 Task: Check the sale-to-list ratio of tray ceiling in the last 5 years.
Action: Mouse moved to (785, 175)
Screenshot: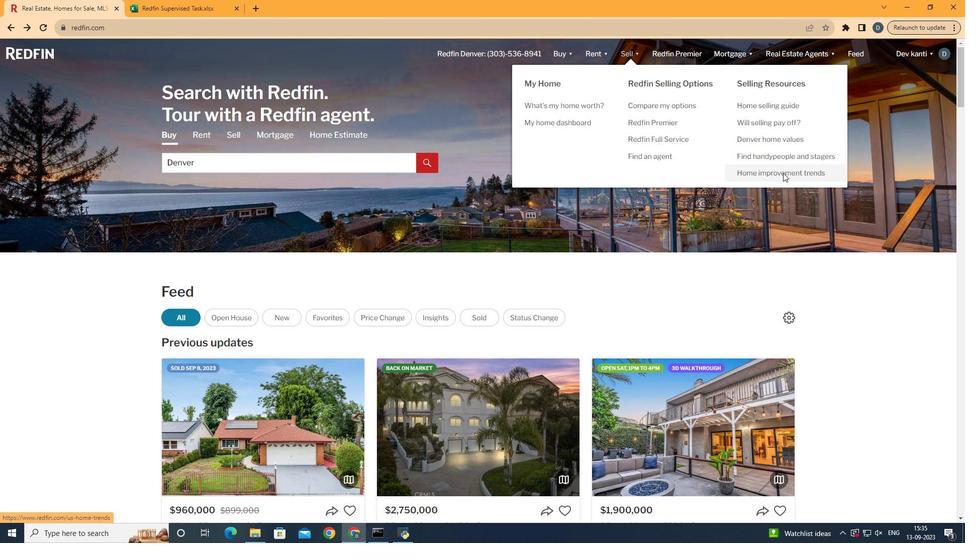 
Action: Mouse pressed left at (785, 175)
Screenshot: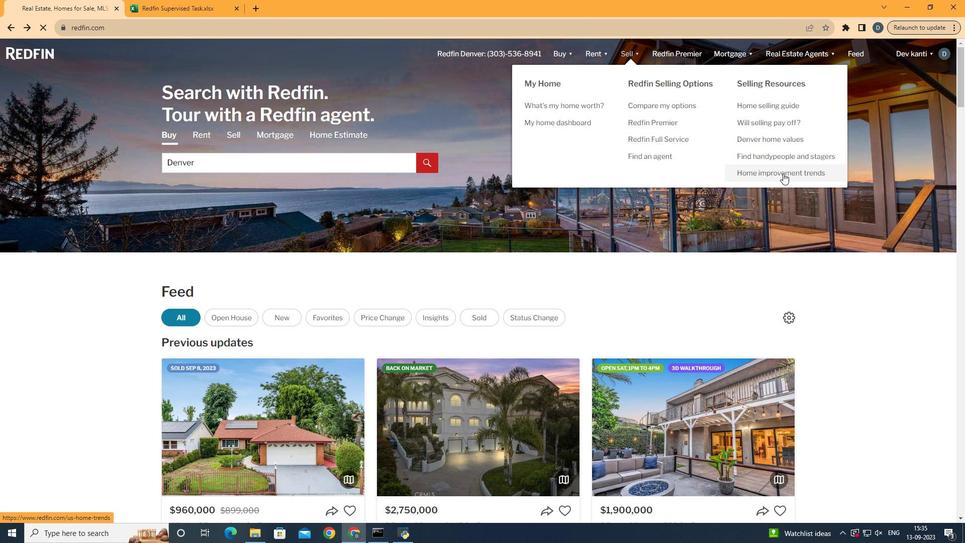 
Action: Mouse moved to (259, 198)
Screenshot: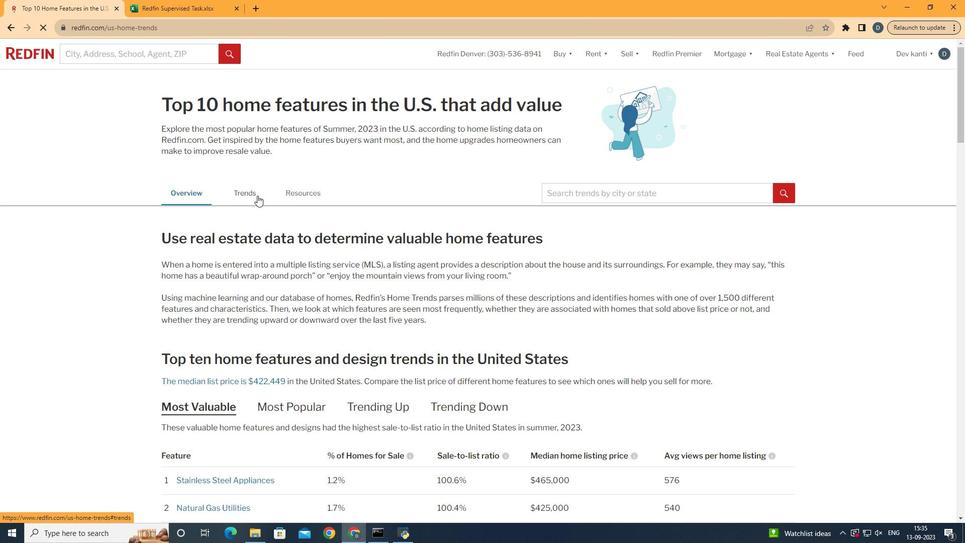 
Action: Mouse pressed left at (259, 198)
Screenshot: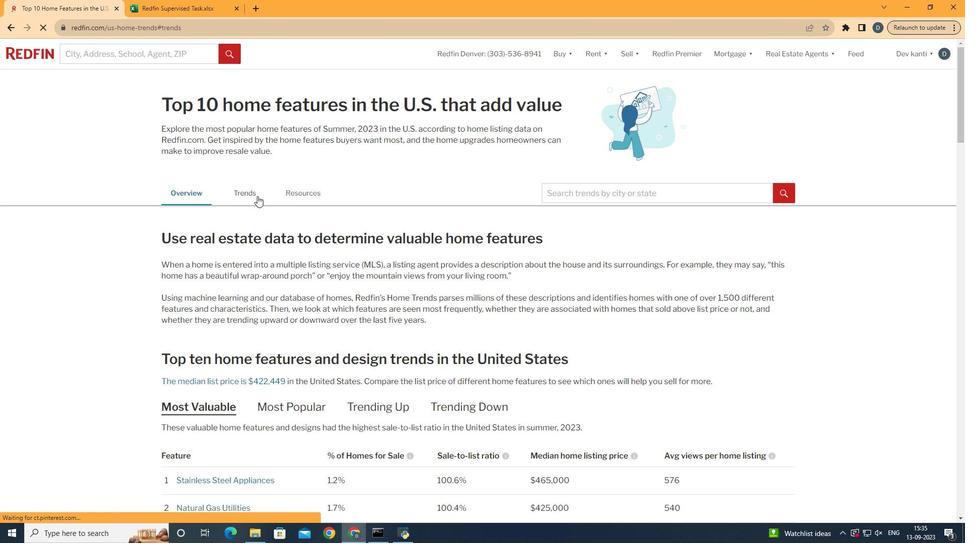
Action: Mouse moved to (654, 171)
Screenshot: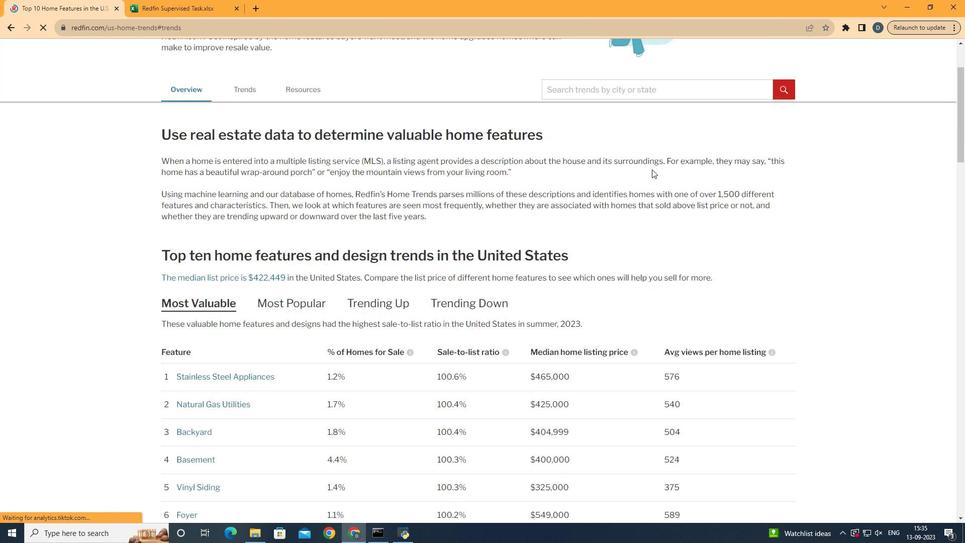 
Action: Mouse scrolled (654, 171) with delta (0, 0)
Screenshot: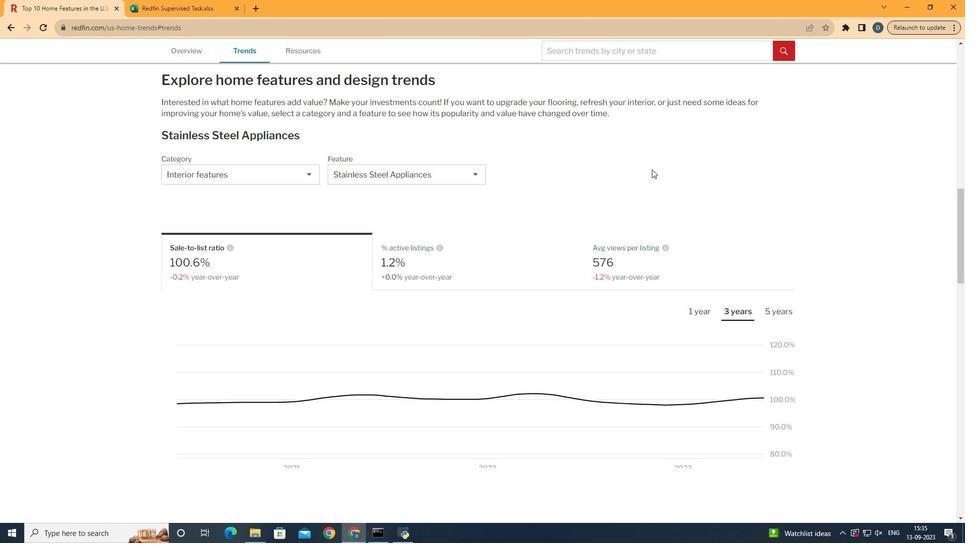 
Action: Mouse scrolled (654, 171) with delta (0, 0)
Screenshot: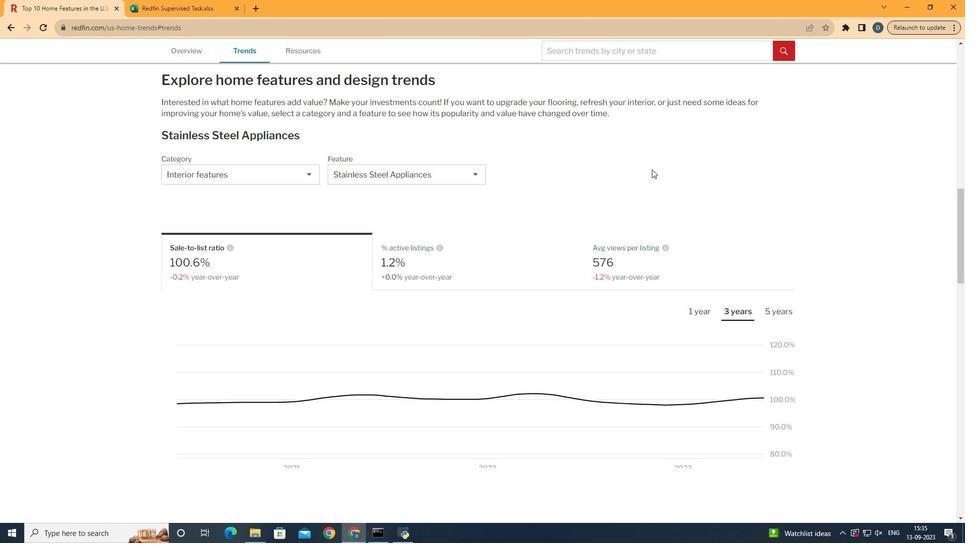 
Action: Mouse scrolled (654, 171) with delta (0, 0)
Screenshot: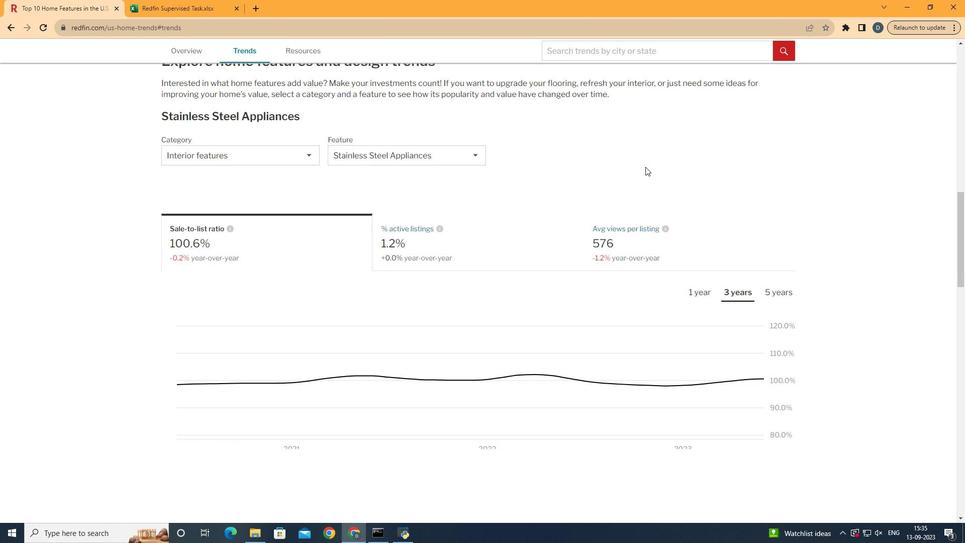 
Action: Mouse scrolled (654, 171) with delta (0, 0)
Screenshot: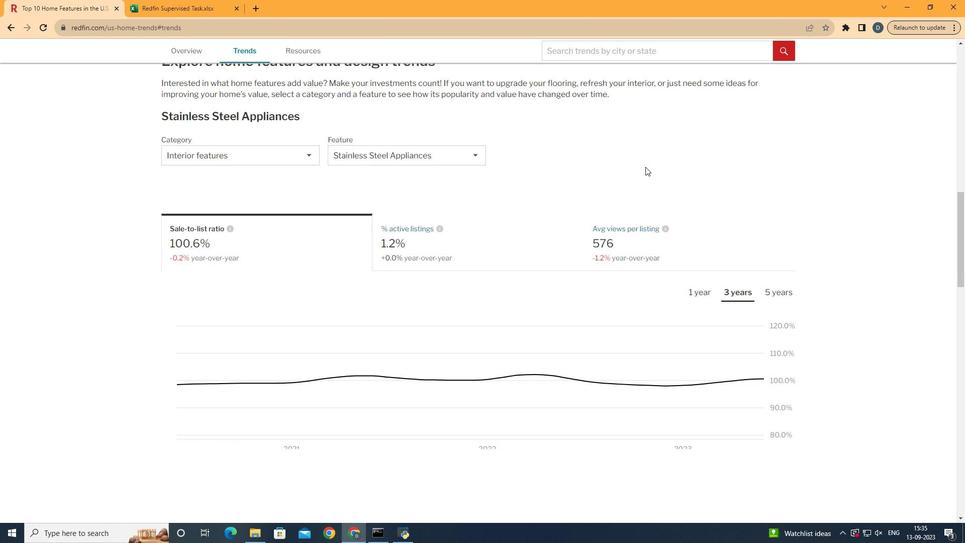 
Action: Mouse scrolled (654, 171) with delta (0, 0)
Screenshot: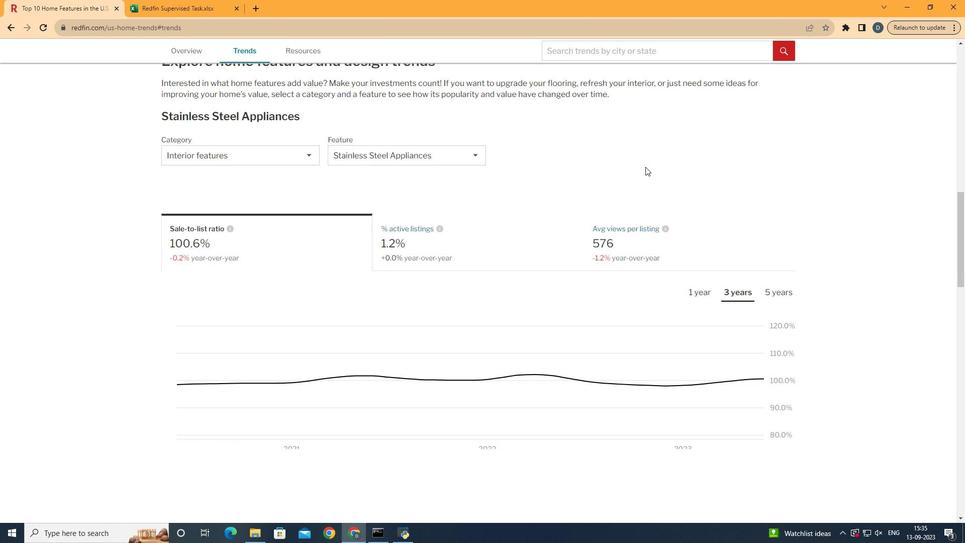 
Action: Mouse scrolled (654, 171) with delta (0, 0)
Screenshot: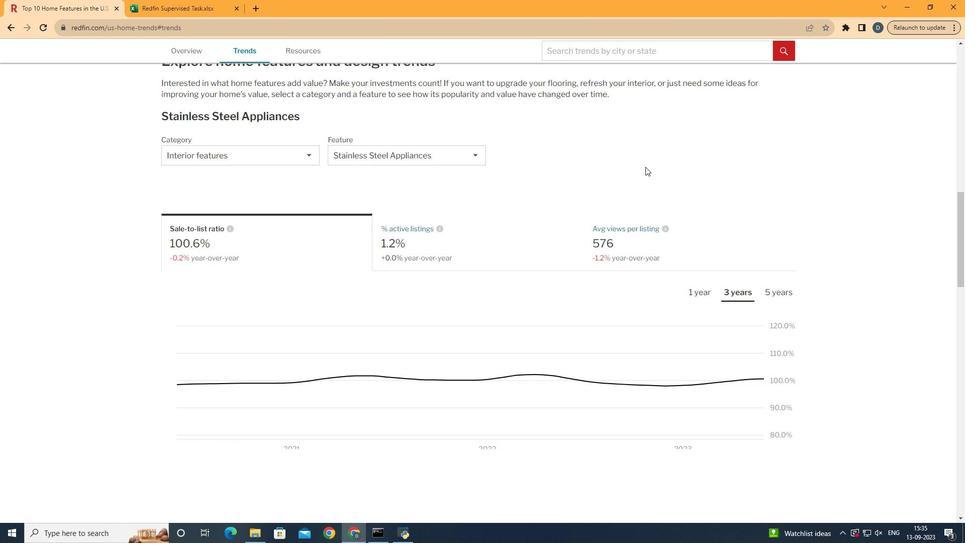 
Action: Mouse scrolled (654, 171) with delta (0, 0)
Screenshot: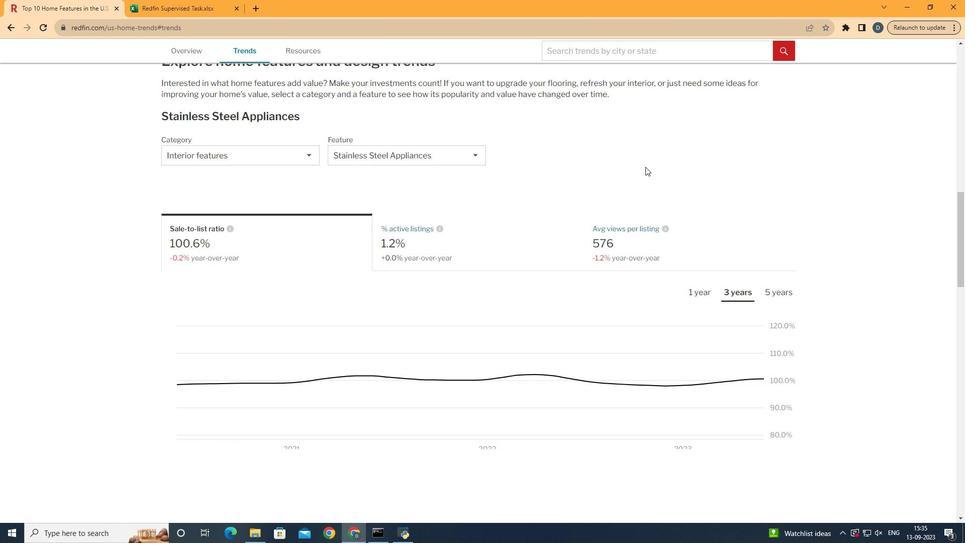 
Action: Mouse scrolled (654, 171) with delta (0, 0)
Screenshot: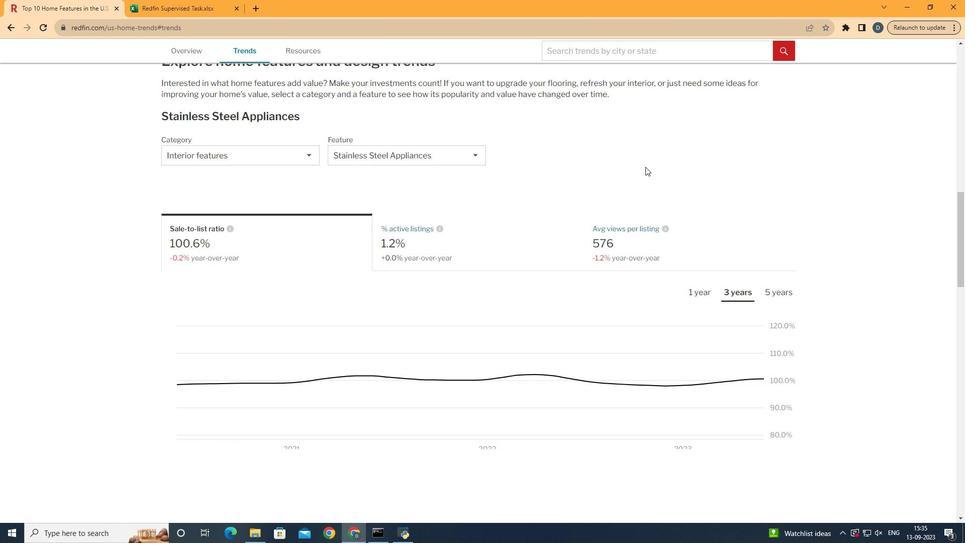 
Action: Mouse scrolled (654, 171) with delta (0, 0)
Screenshot: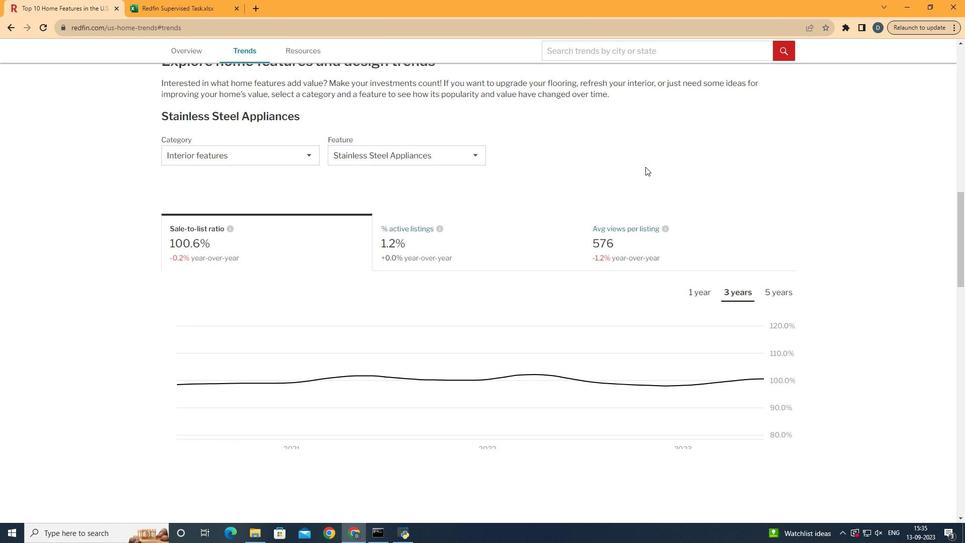 
Action: Mouse moved to (311, 154)
Screenshot: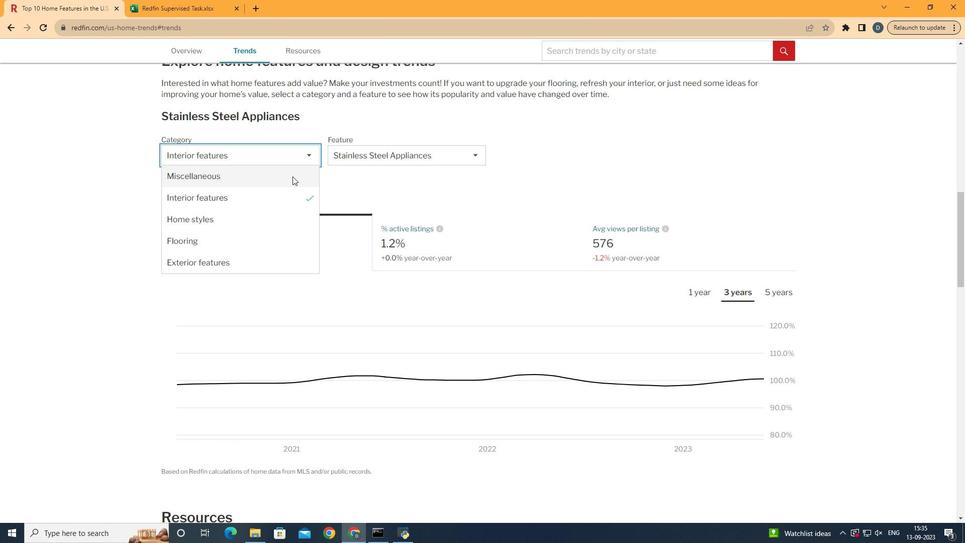 
Action: Mouse pressed left at (311, 154)
Screenshot: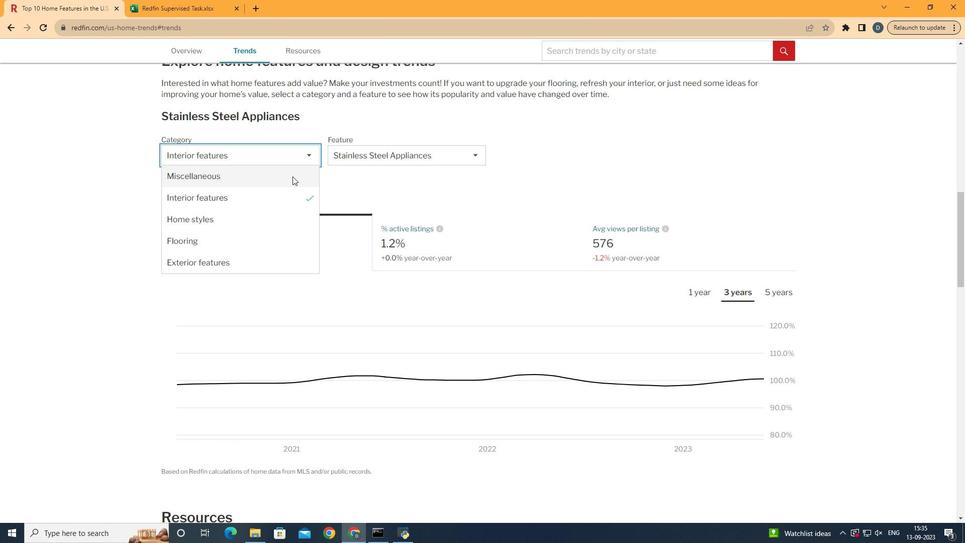 
Action: Mouse moved to (293, 198)
Screenshot: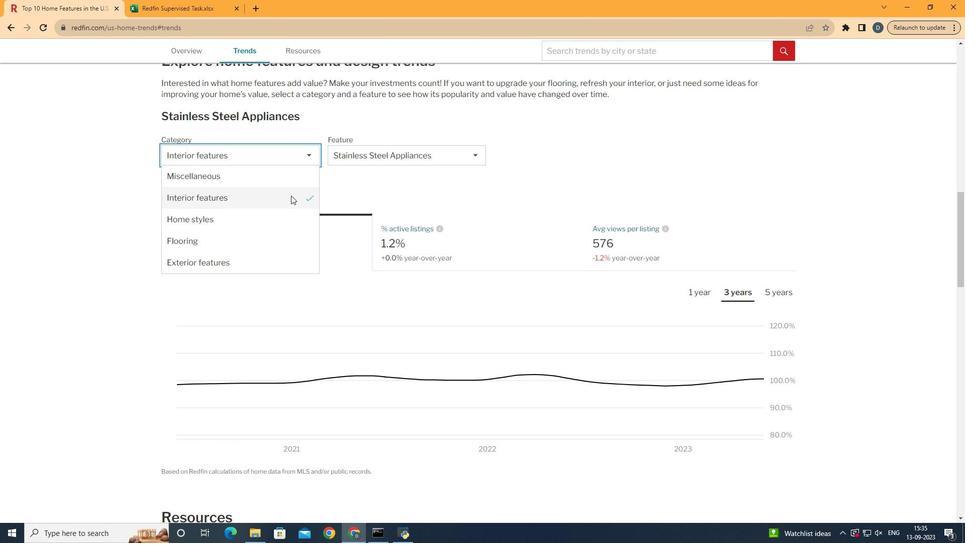 
Action: Mouse pressed left at (293, 198)
Screenshot: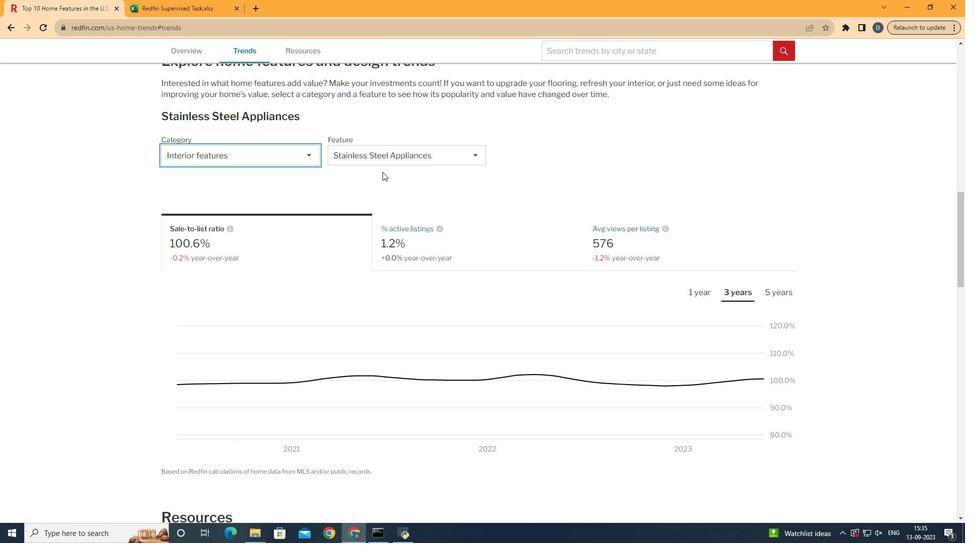 
Action: Mouse moved to (450, 156)
Screenshot: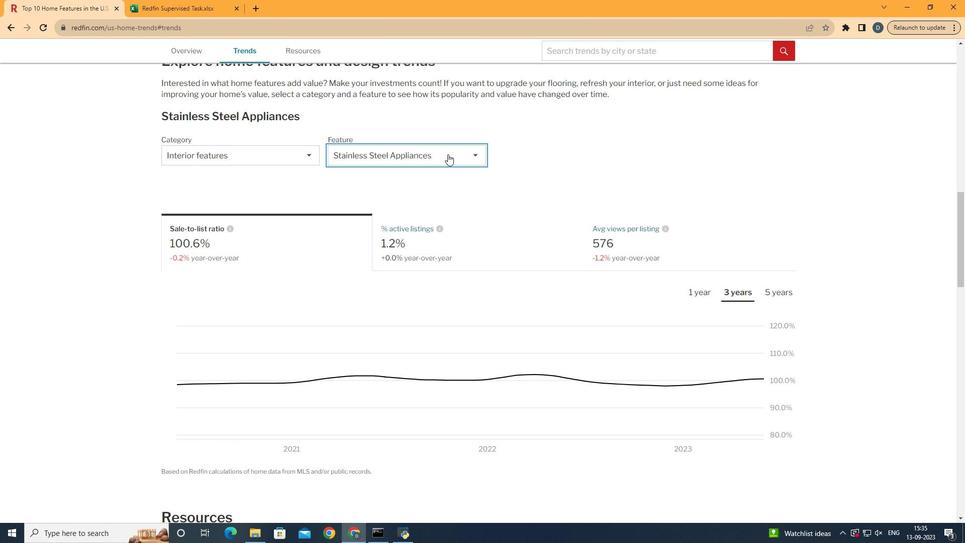 
Action: Mouse pressed left at (450, 156)
Screenshot: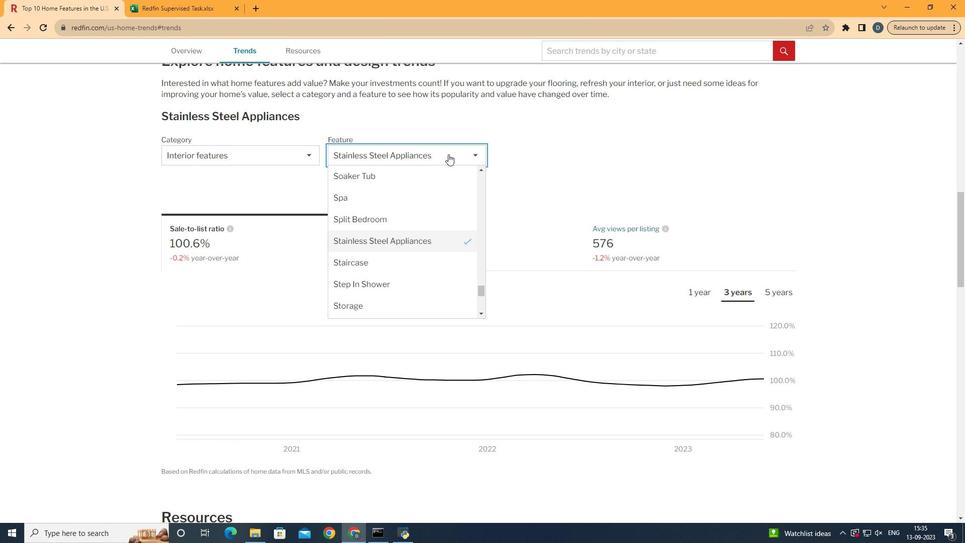
Action: Mouse moved to (435, 229)
Screenshot: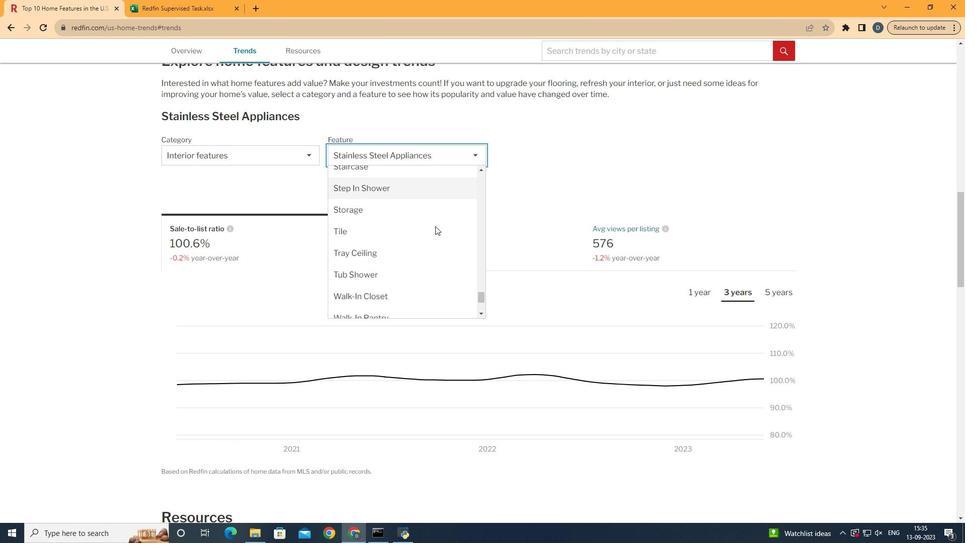 
Action: Mouse scrolled (435, 228) with delta (0, 0)
Screenshot: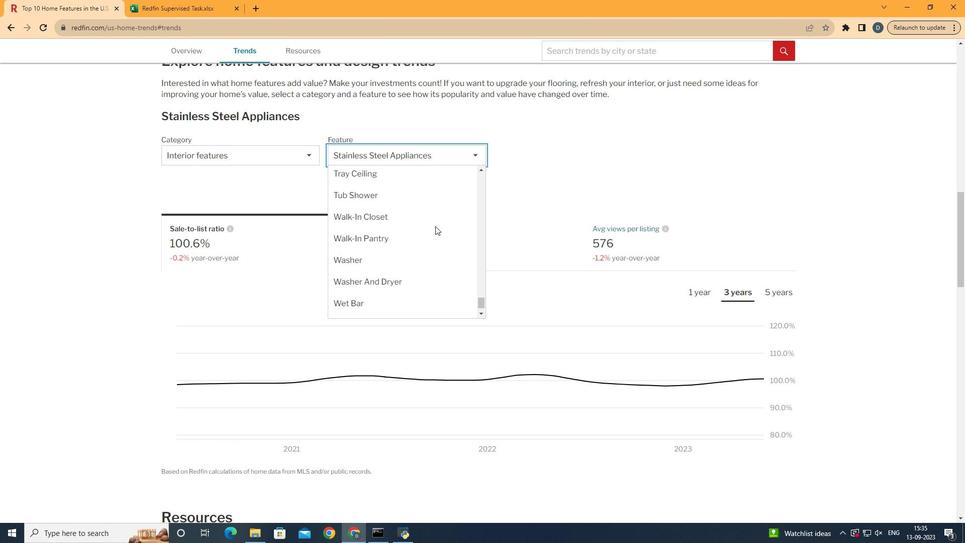
Action: Mouse scrolled (435, 228) with delta (0, 0)
Screenshot: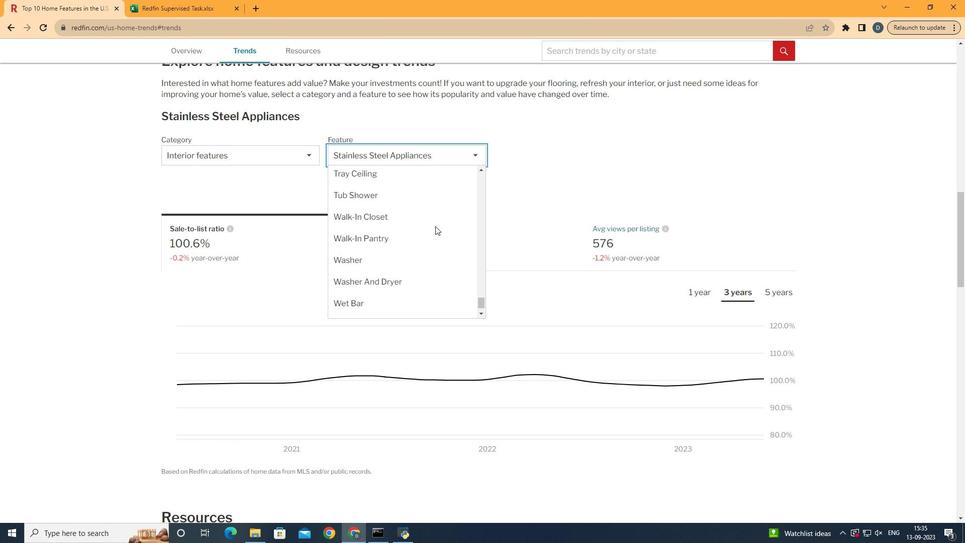 
Action: Mouse scrolled (435, 228) with delta (0, 0)
Screenshot: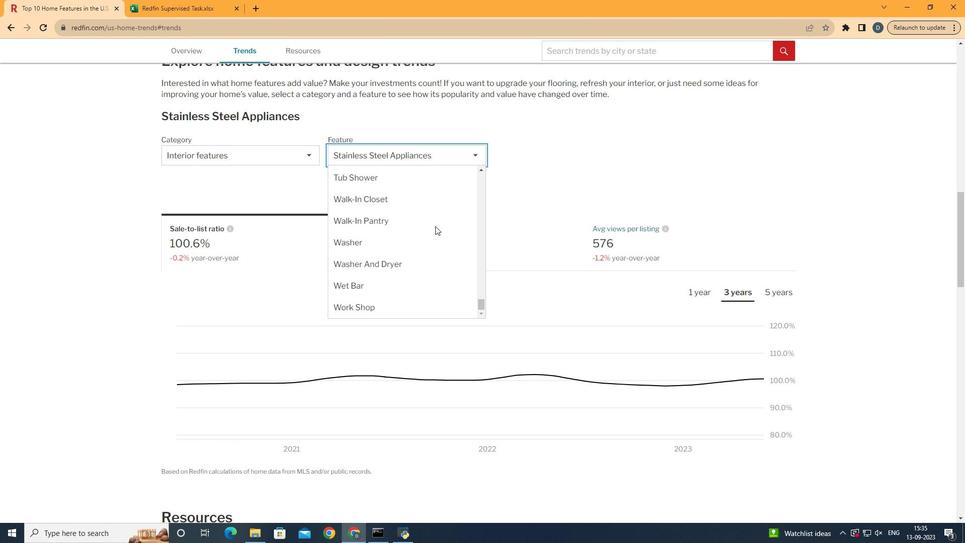 
Action: Mouse moved to (436, 228)
Screenshot: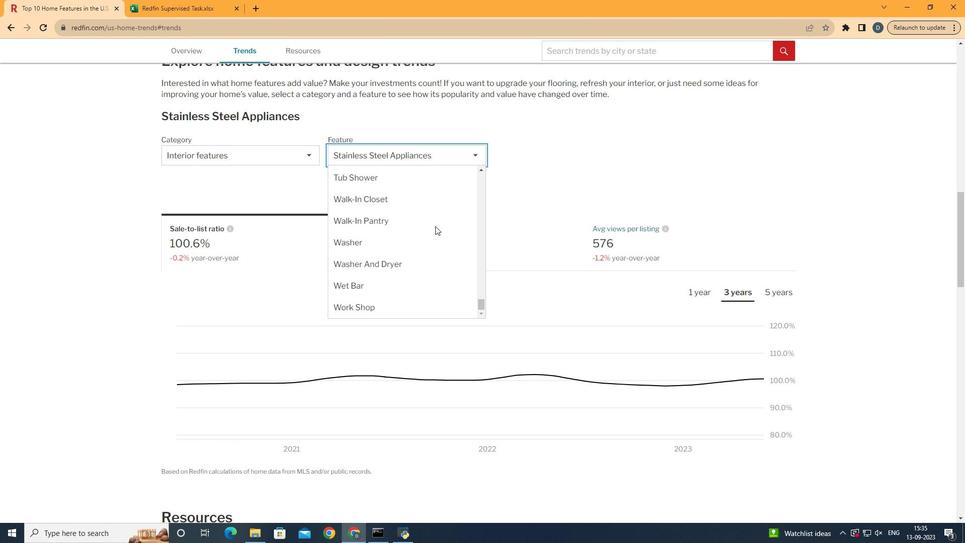 
Action: Mouse scrolled (436, 228) with delta (0, 0)
Screenshot: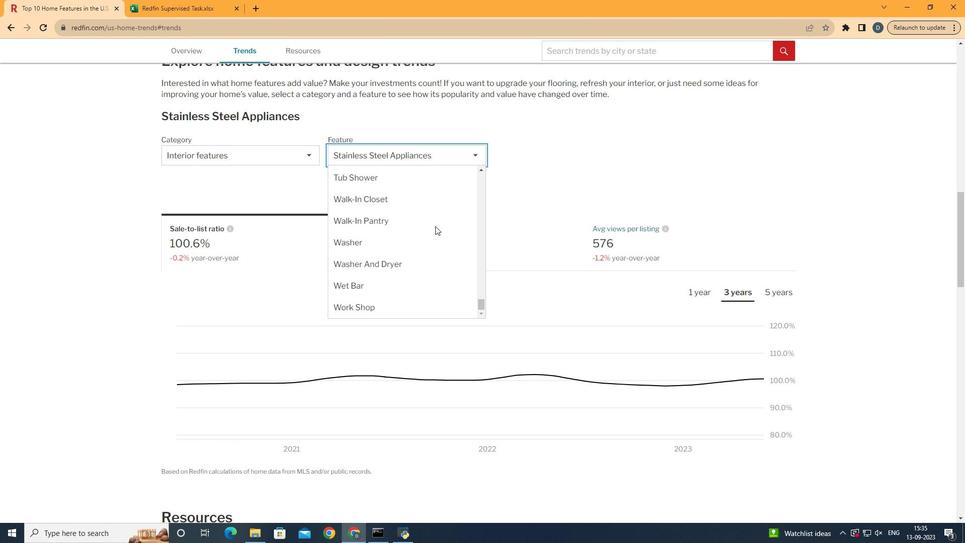 
Action: Mouse moved to (445, 195)
Screenshot: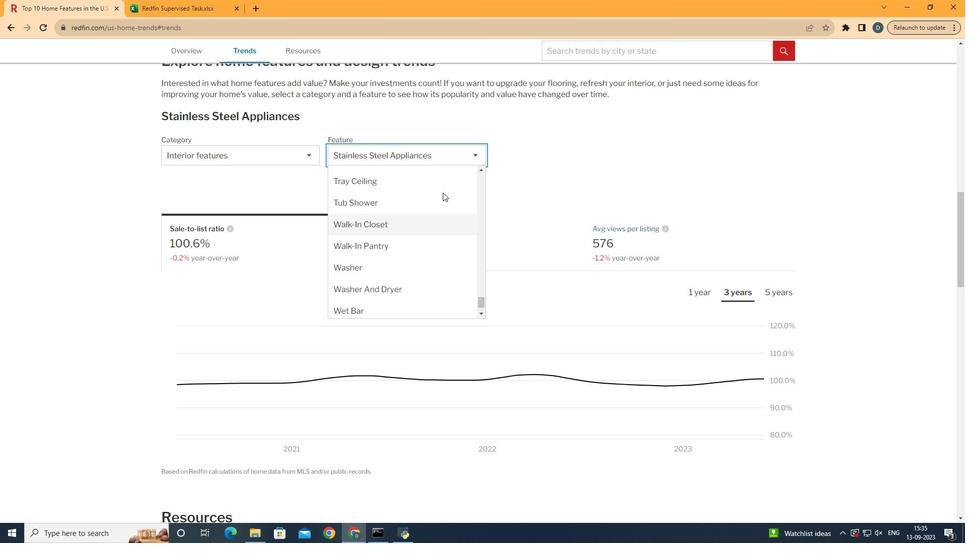 
Action: Mouse scrolled (445, 195) with delta (0, 0)
Screenshot: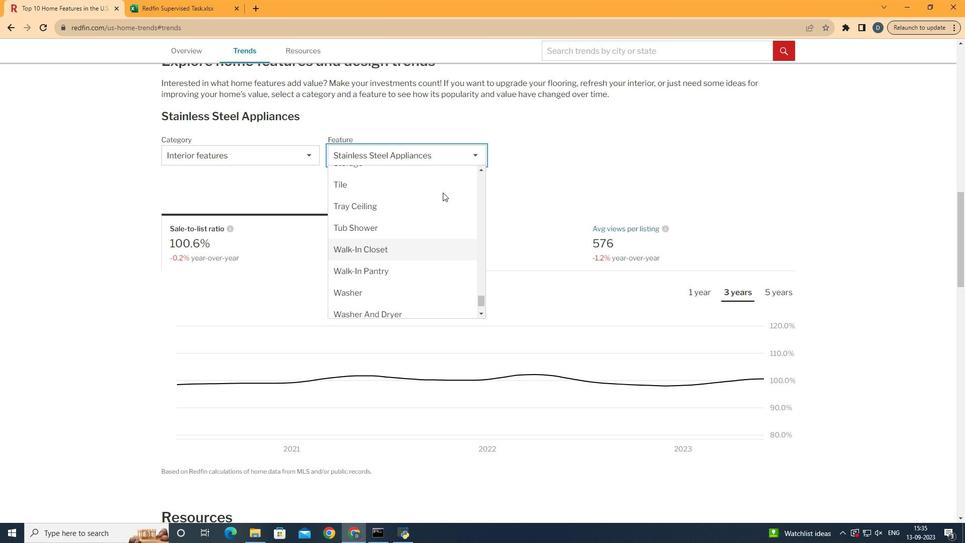 
Action: Mouse moved to (450, 216)
Screenshot: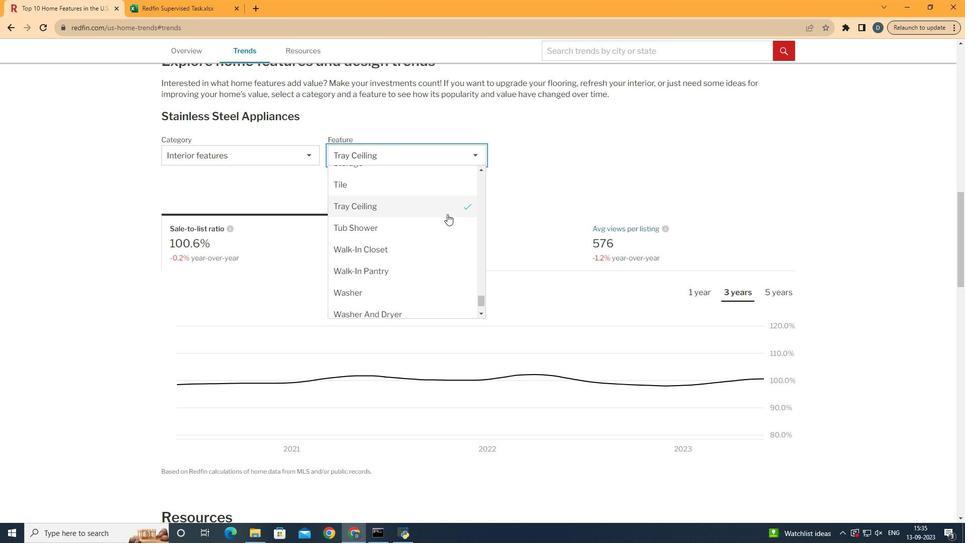
Action: Mouse pressed left at (450, 216)
Screenshot: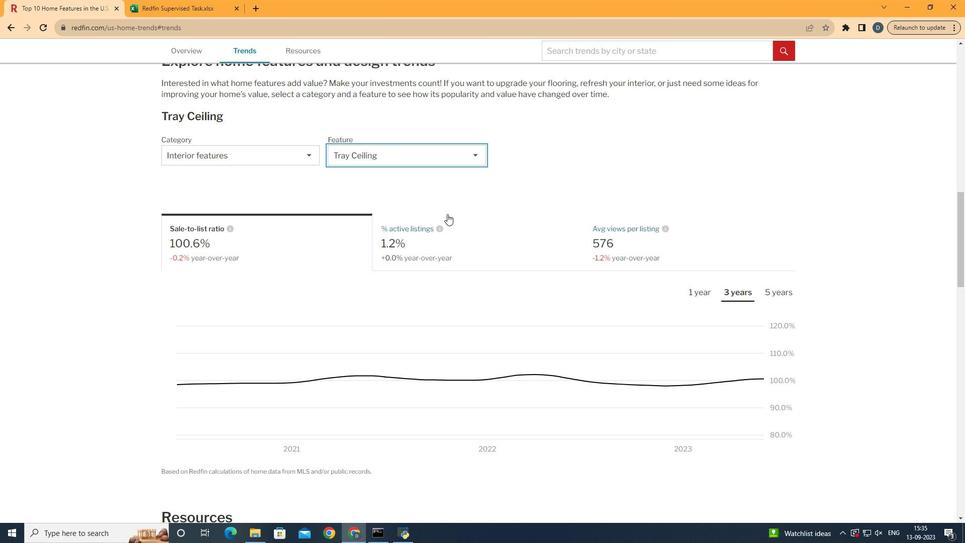 
Action: Mouse moved to (565, 169)
Screenshot: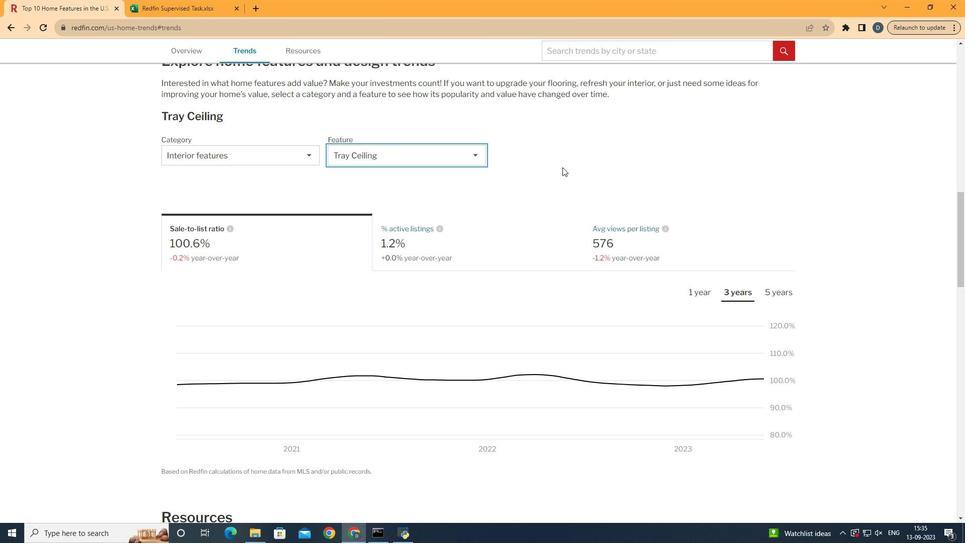 
Action: Mouse pressed left at (565, 169)
Screenshot: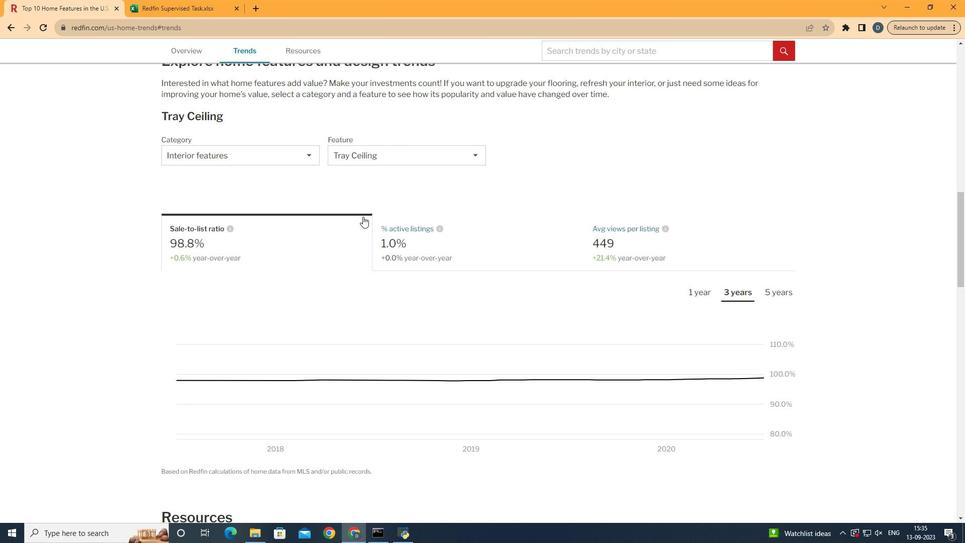 
Action: Mouse moved to (419, 195)
Screenshot: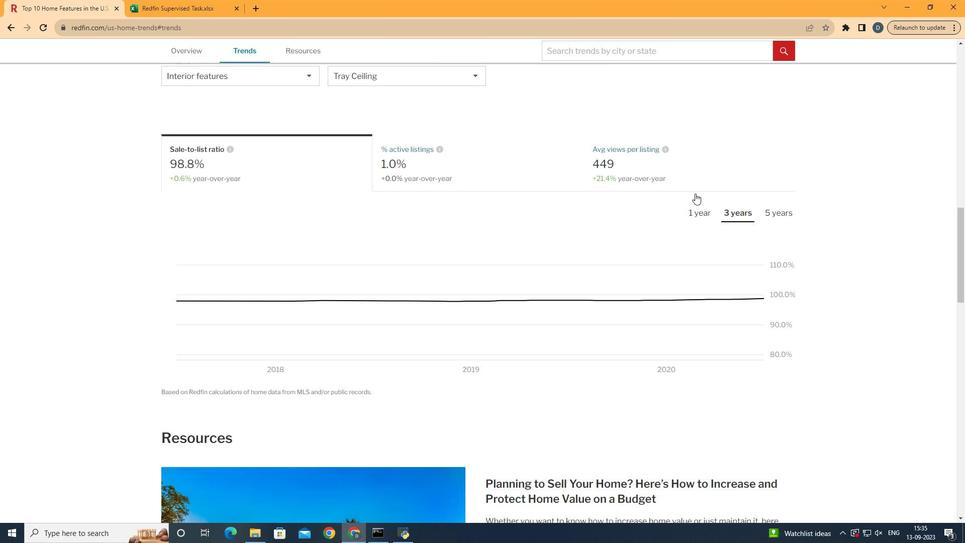 
Action: Mouse scrolled (419, 195) with delta (0, 0)
Screenshot: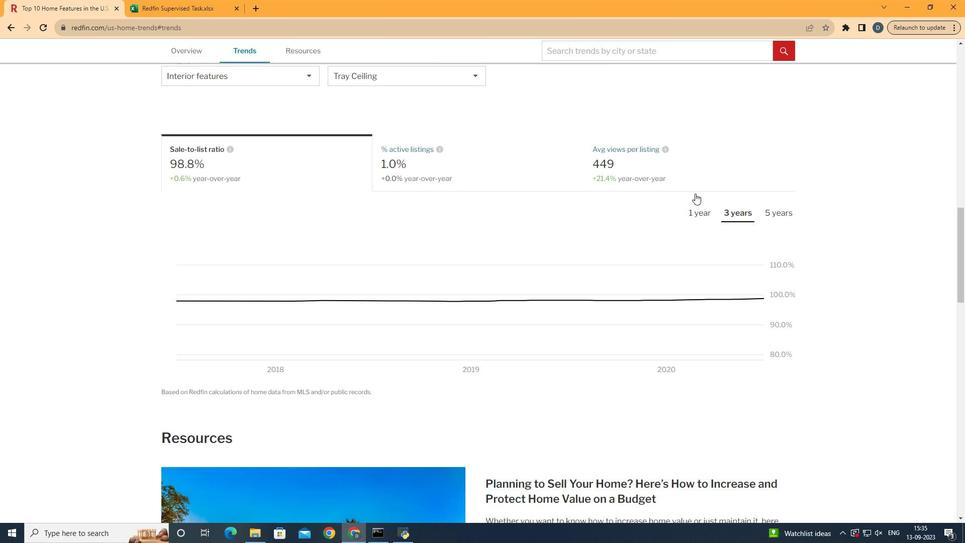 
Action: Mouse moved to (436, 195)
Screenshot: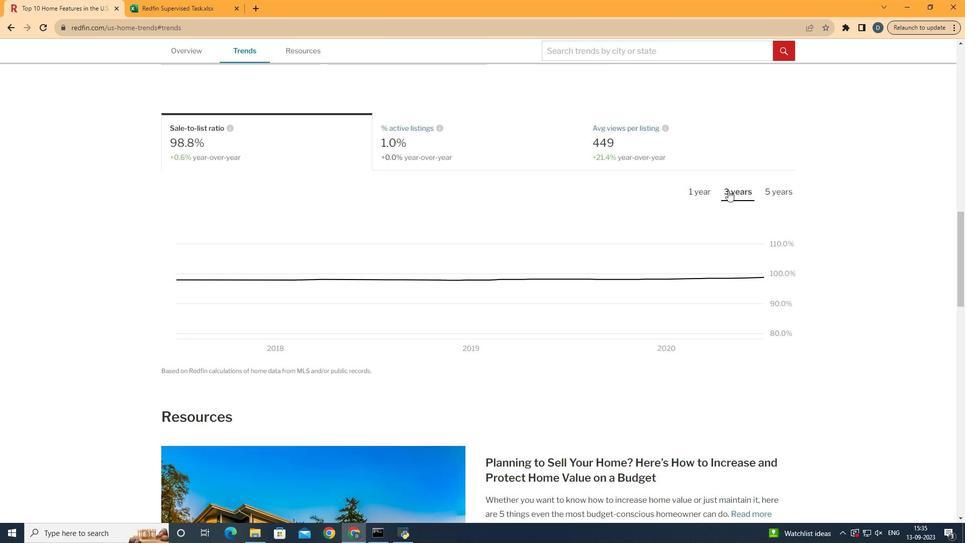 
Action: Mouse scrolled (436, 195) with delta (0, 0)
Screenshot: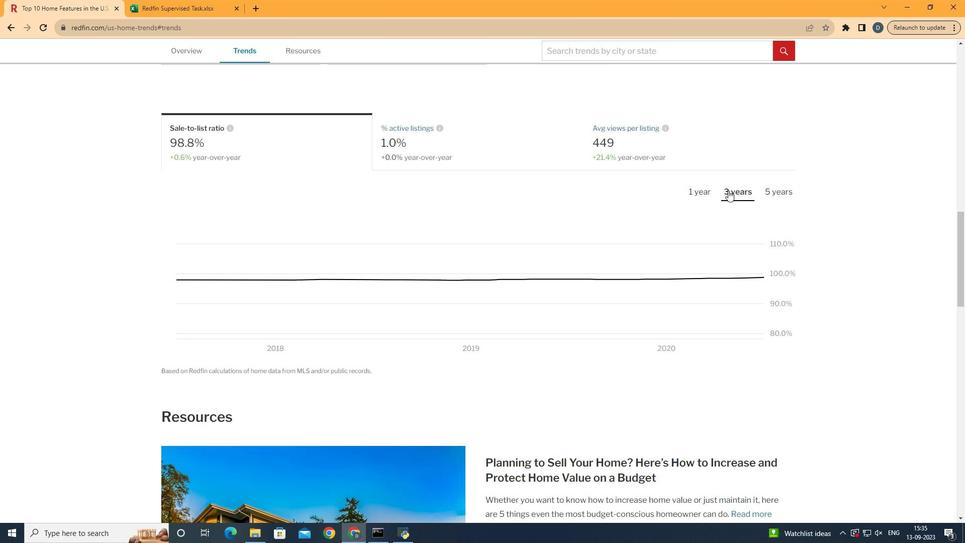 
Action: Mouse moved to (790, 190)
Screenshot: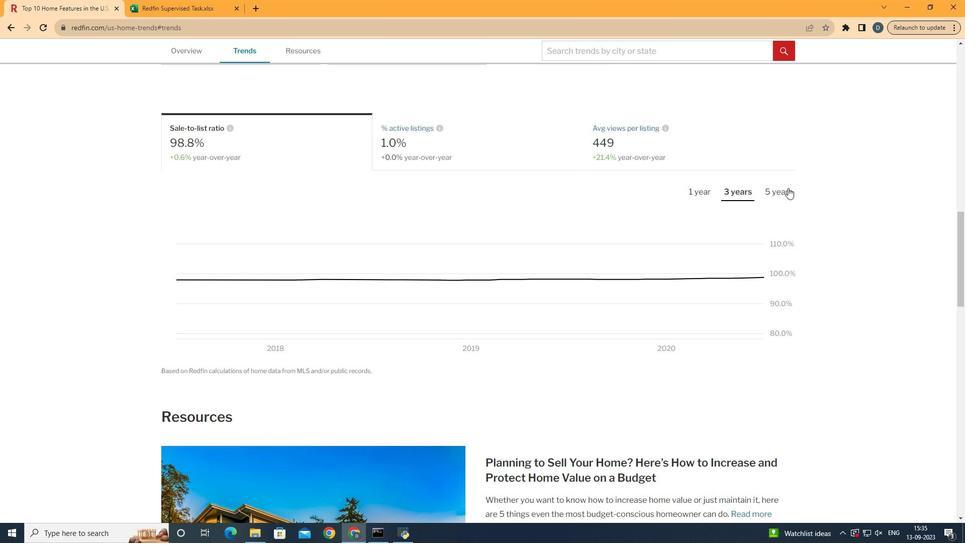 
Action: Mouse pressed left at (790, 190)
Screenshot: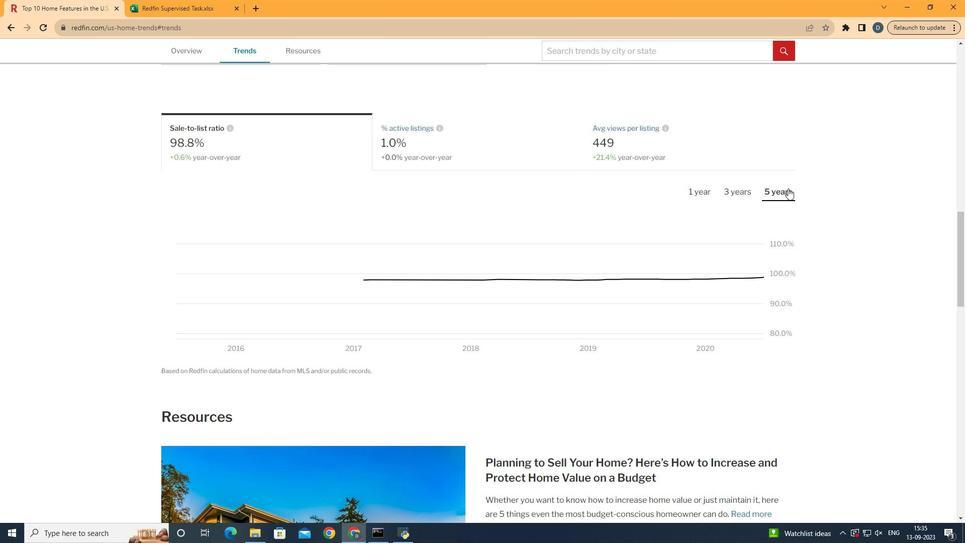 
Action: Mouse moved to (790, 191)
Screenshot: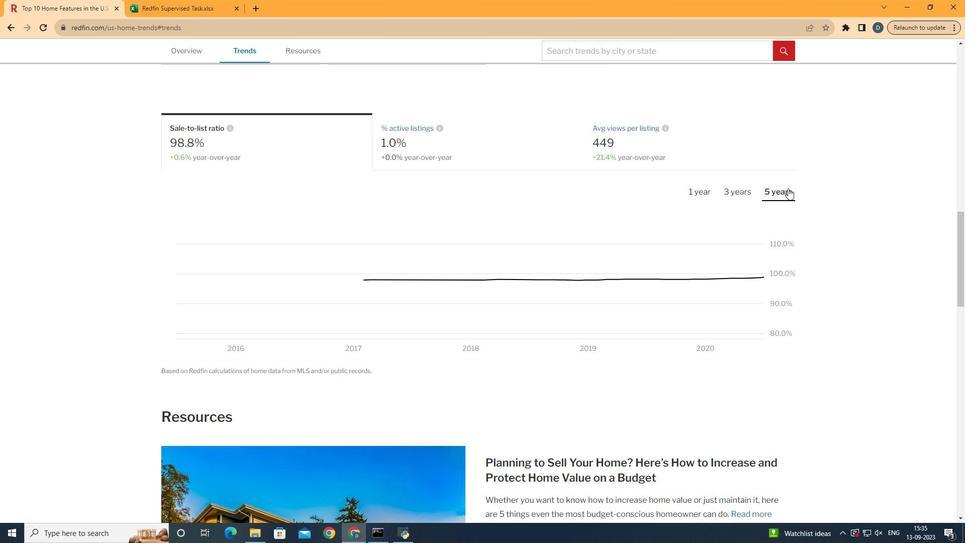 
